 Task: Add a condition where "Form Is Default ticket form" in new tickets in your groups.
Action: Mouse moved to (110, 404)
Screenshot: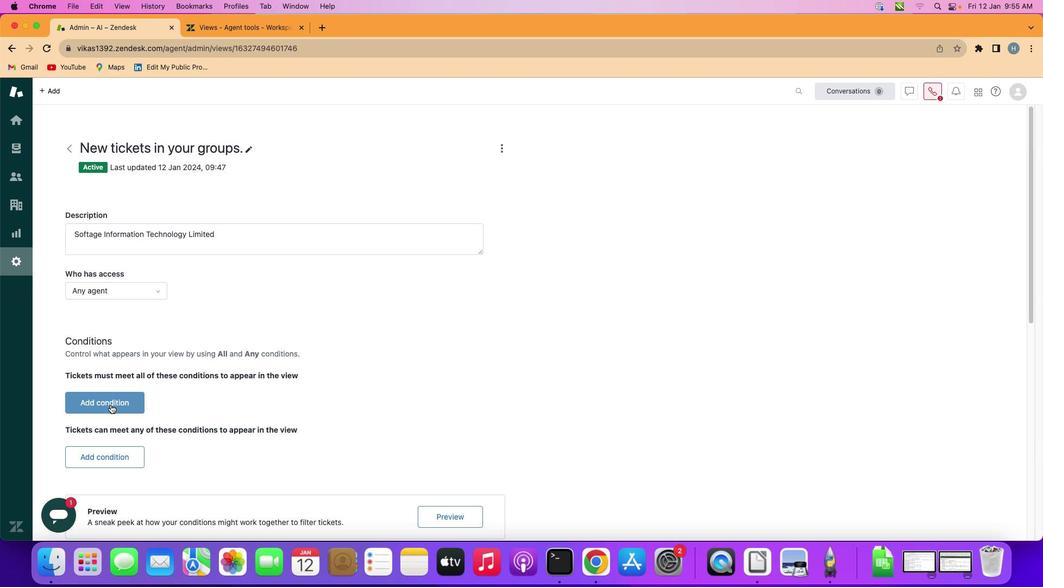 
Action: Mouse pressed left at (110, 404)
Screenshot: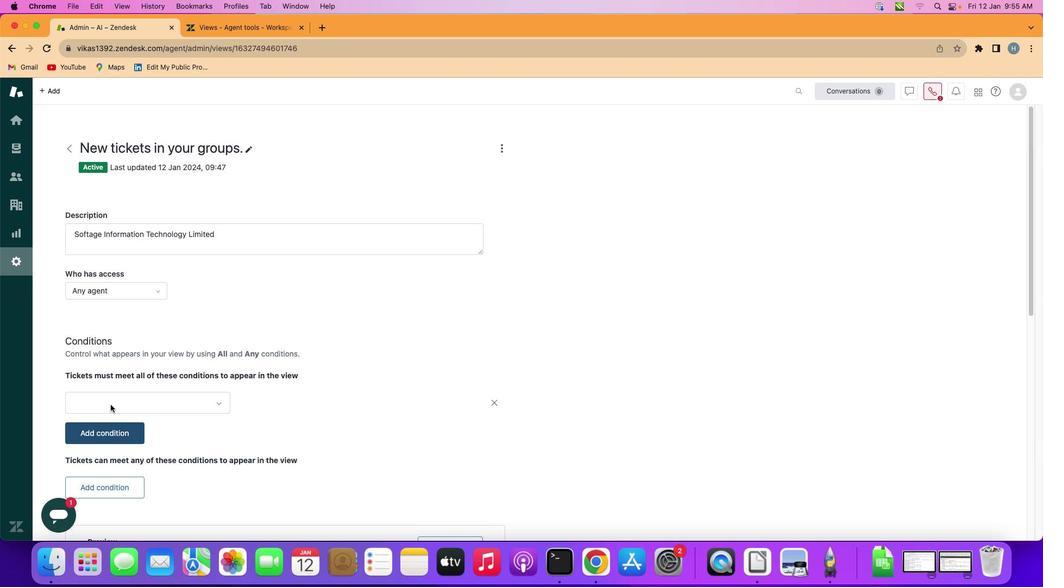 
Action: Mouse moved to (183, 404)
Screenshot: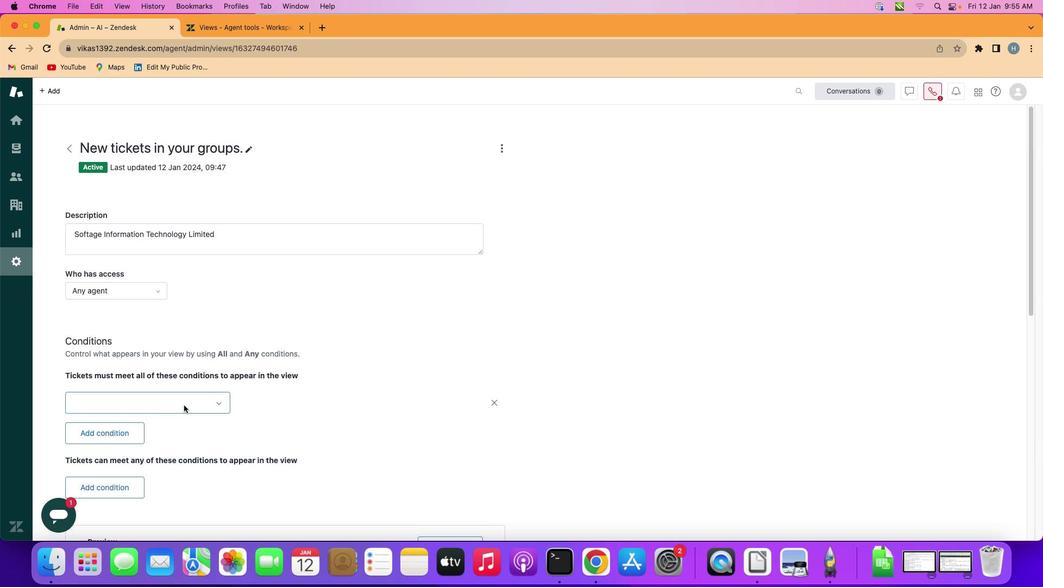 
Action: Mouse pressed left at (183, 404)
Screenshot: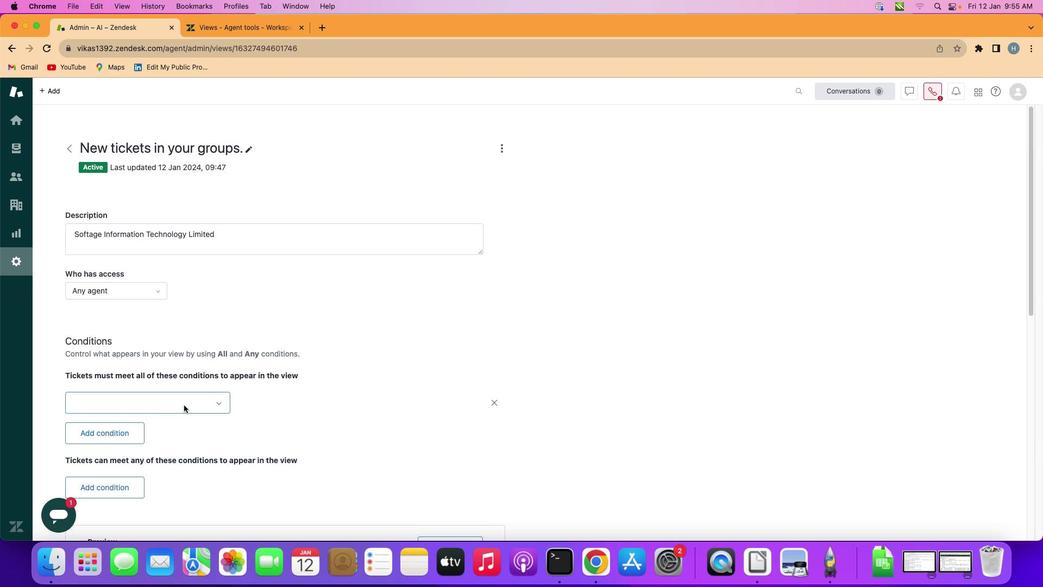 
Action: Mouse moved to (182, 262)
Screenshot: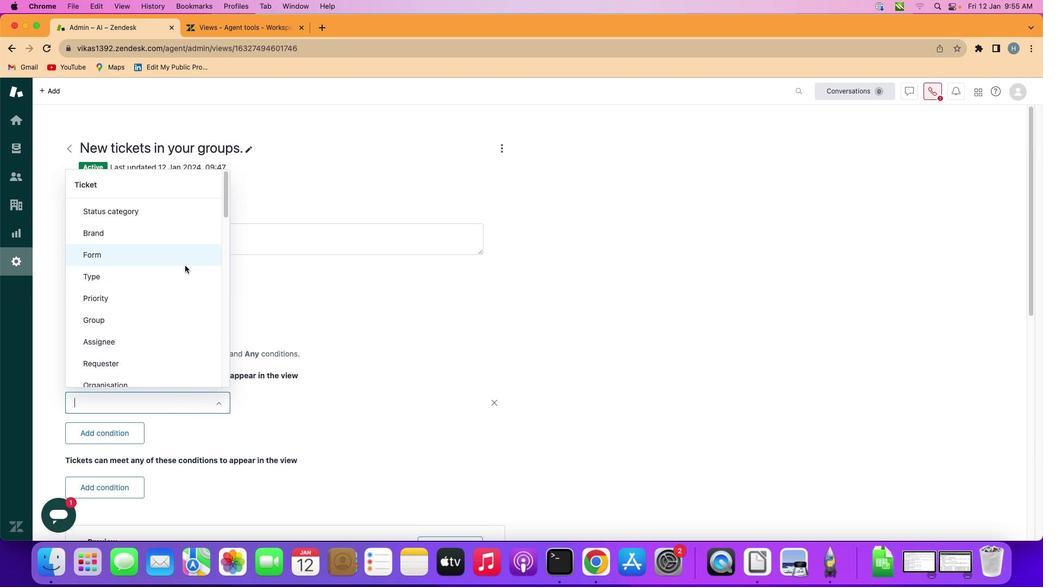 
Action: Mouse pressed left at (182, 262)
Screenshot: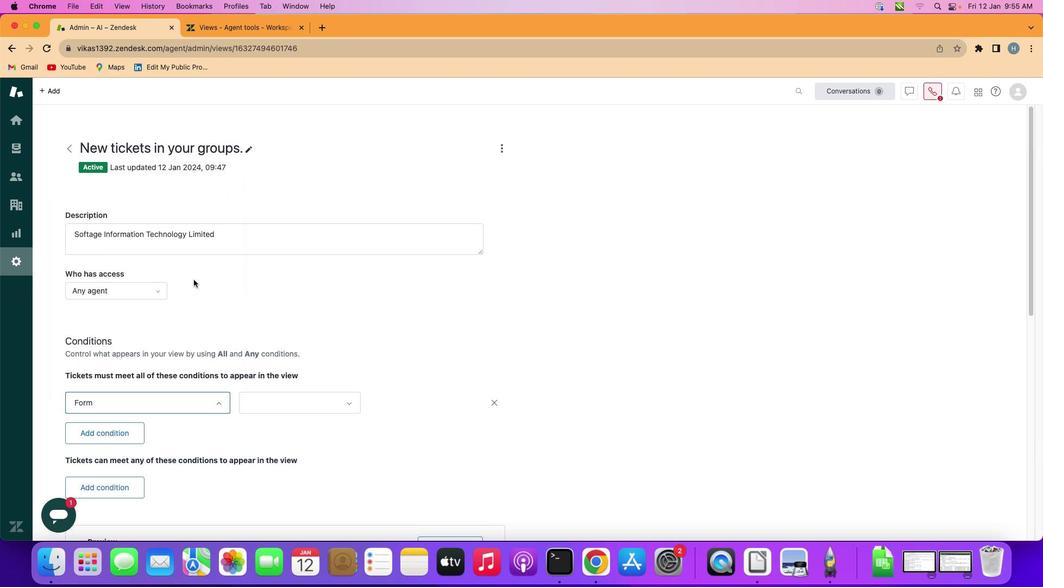 
Action: Mouse moved to (283, 398)
Screenshot: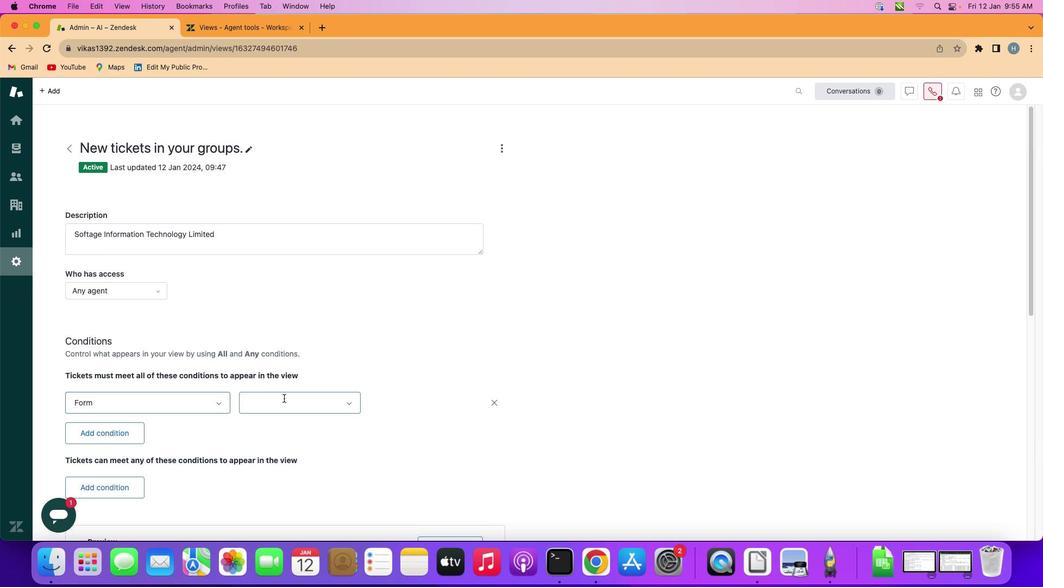 
Action: Mouse pressed left at (283, 398)
Screenshot: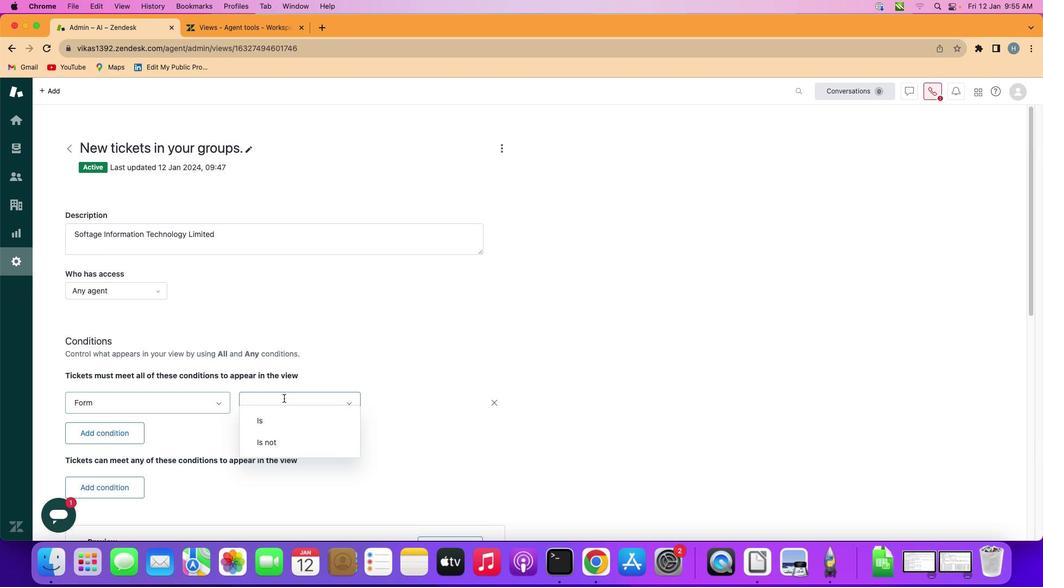 
Action: Mouse moved to (284, 428)
Screenshot: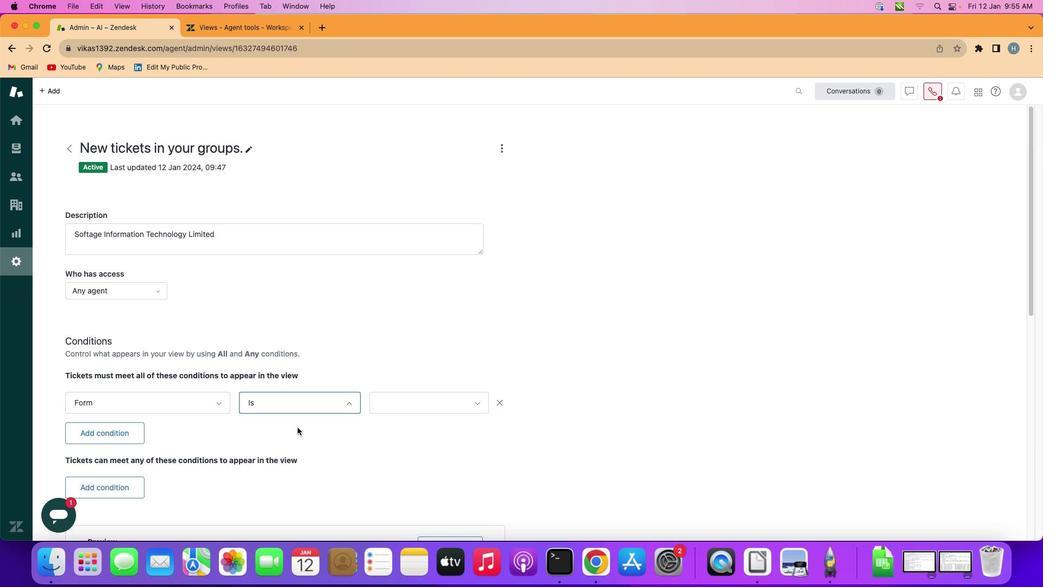 
Action: Mouse pressed left at (284, 428)
Screenshot: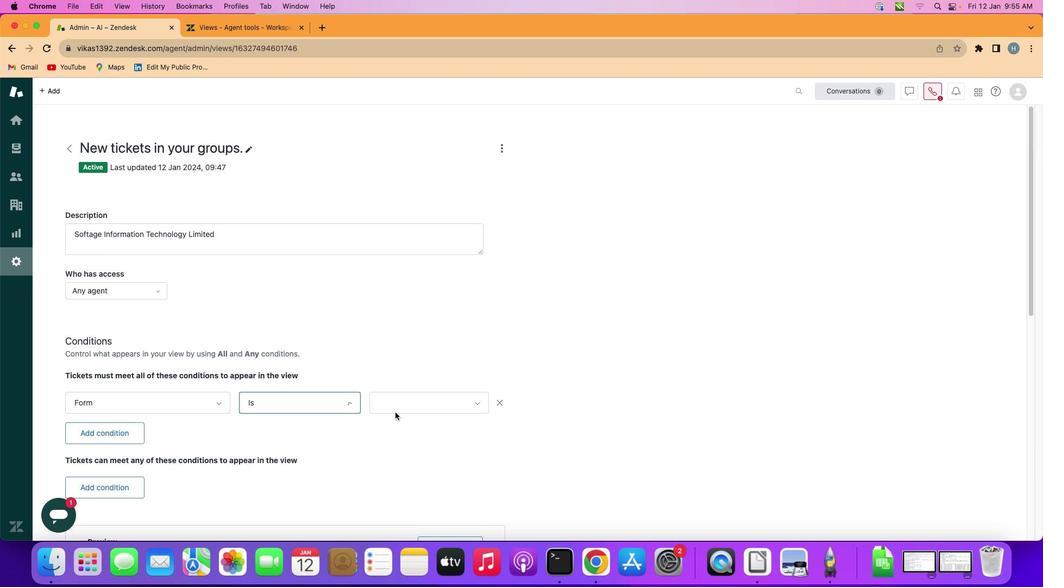 
Action: Mouse moved to (459, 400)
Screenshot: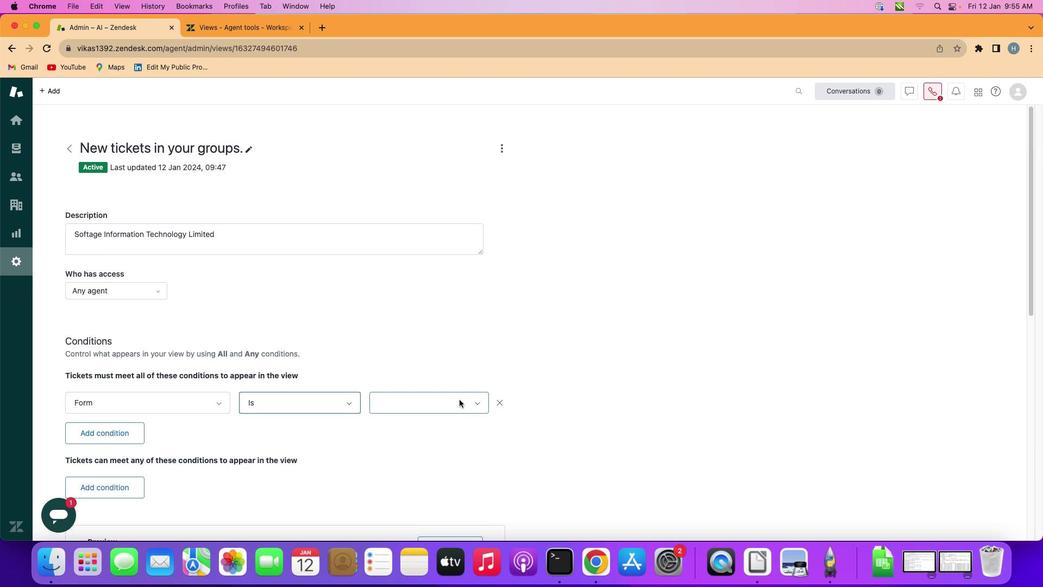 
Action: Mouse pressed left at (459, 400)
Screenshot: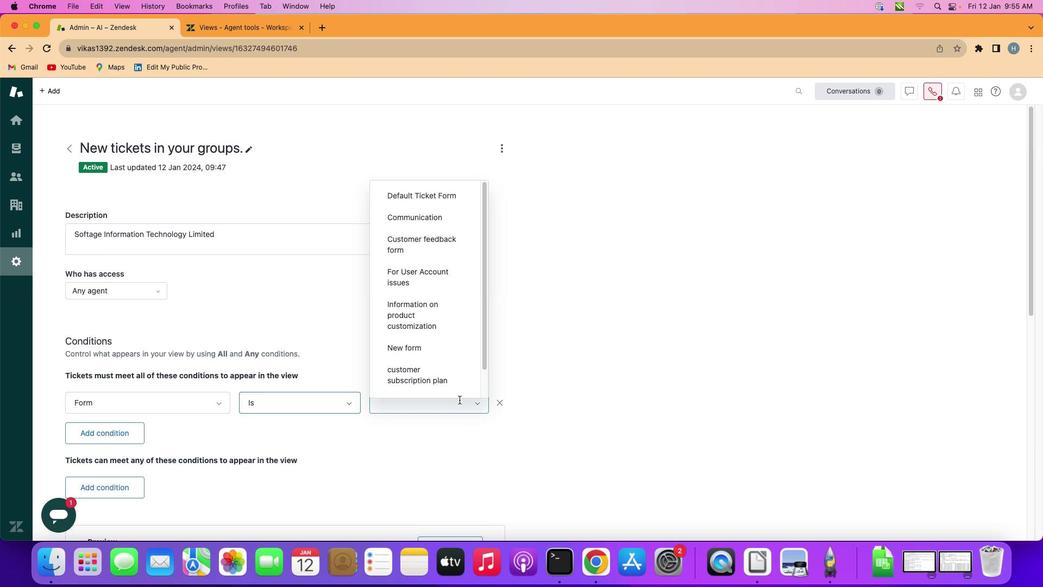 
Action: Mouse moved to (446, 189)
Screenshot: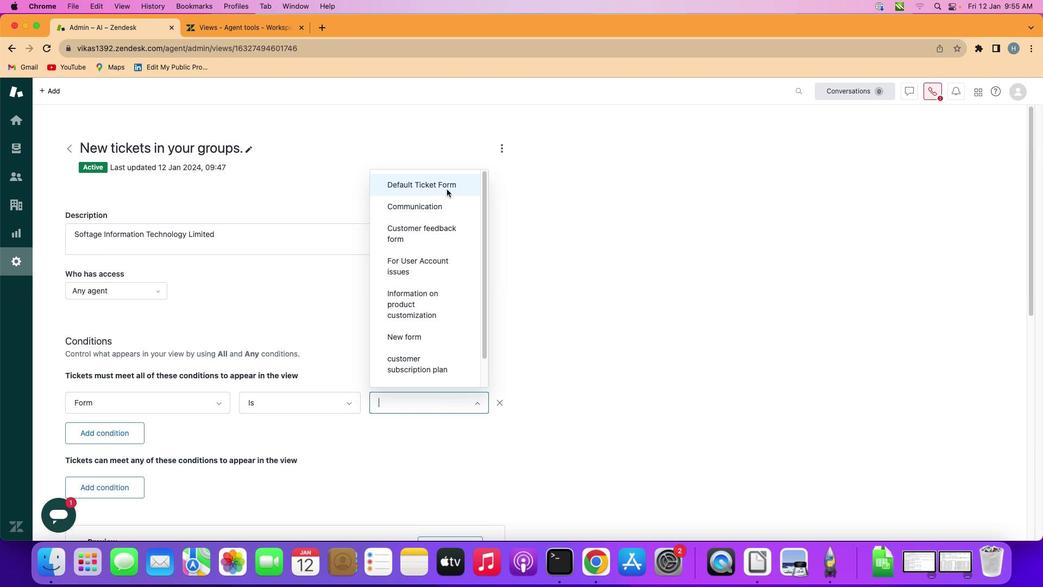 
Action: Mouse pressed left at (446, 189)
Screenshot: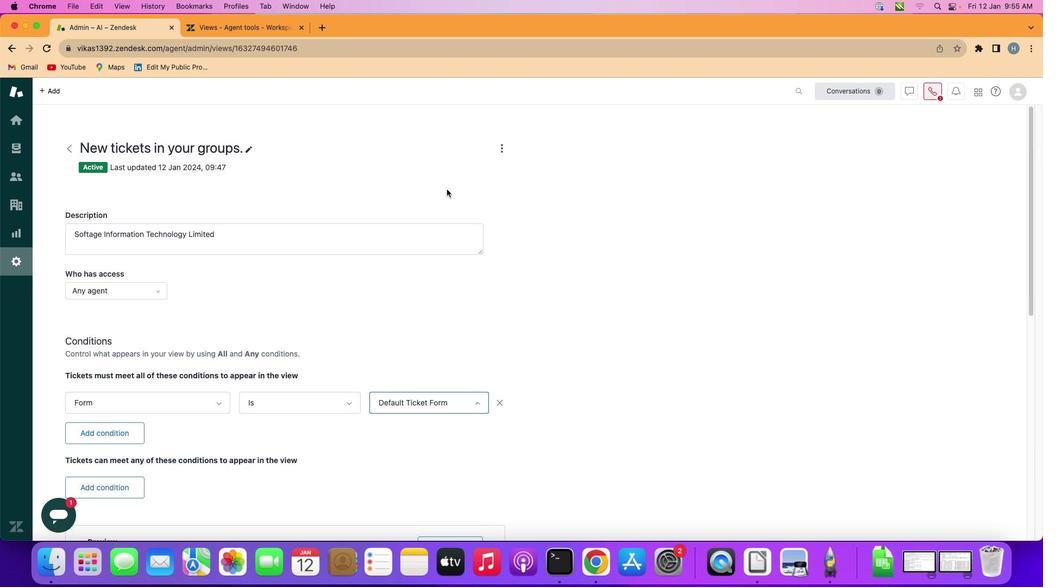 
